 Task: Make in the project AgileFrame a sprint 'DevOps Automation Sprint'. Create in the project AgileFrame a sprint 'DevOps Automation Sprint'. Add in the project AgileFrame a sprint 'DevOps Automation Sprint'
Action: Mouse moved to (974, 170)
Screenshot: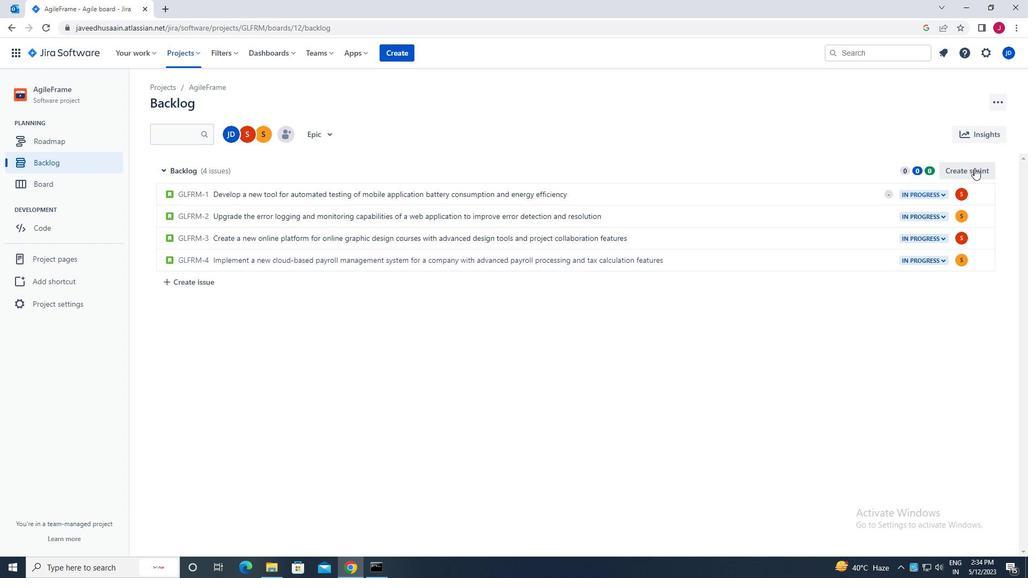 
Action: Mouse pressed left at (974, 170)
Screenshot: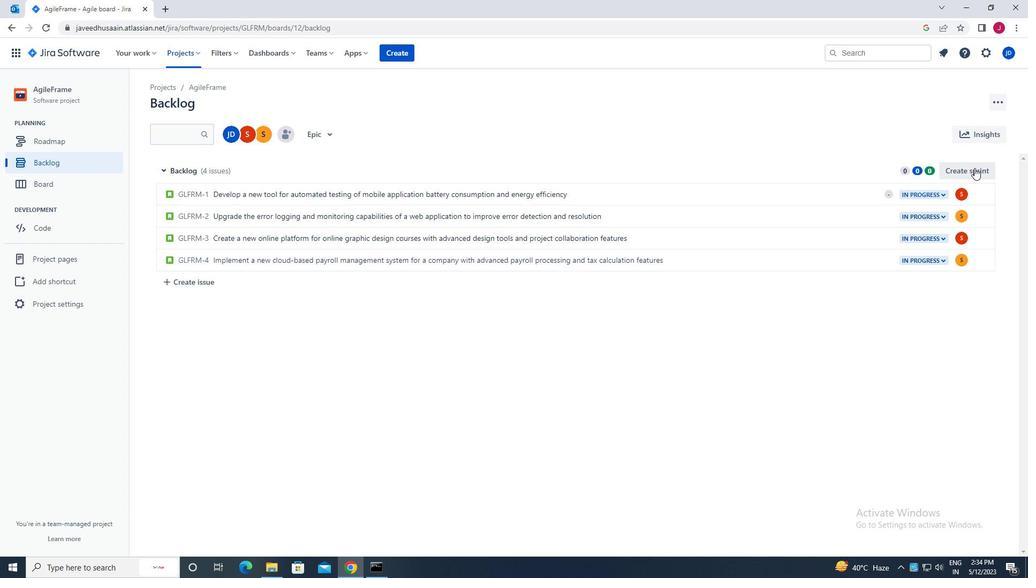 
Action: Mouse moved to (986, 169)
Screenshot: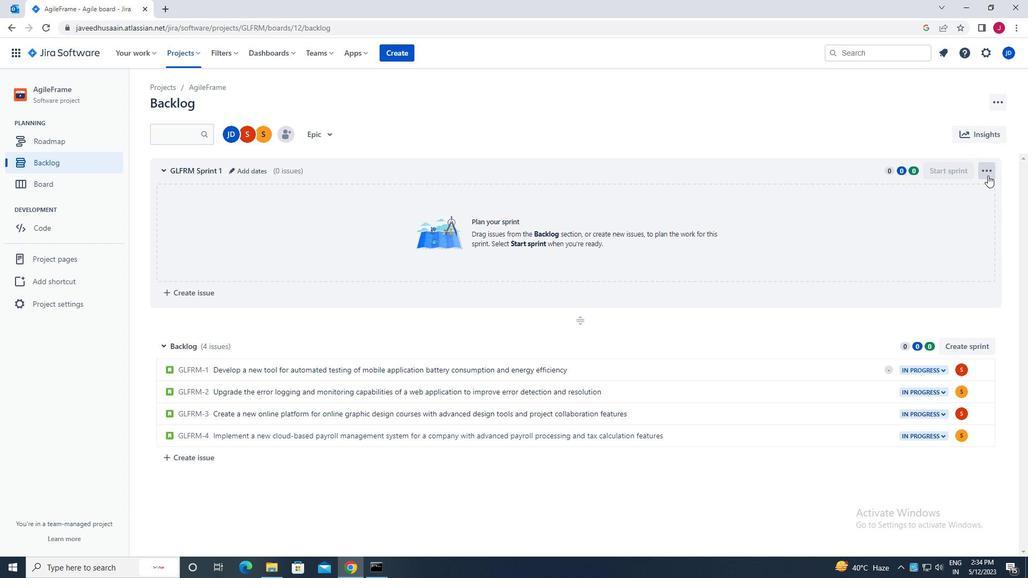 
Action: Mouse pressed left at (986, 169)
Screenshot: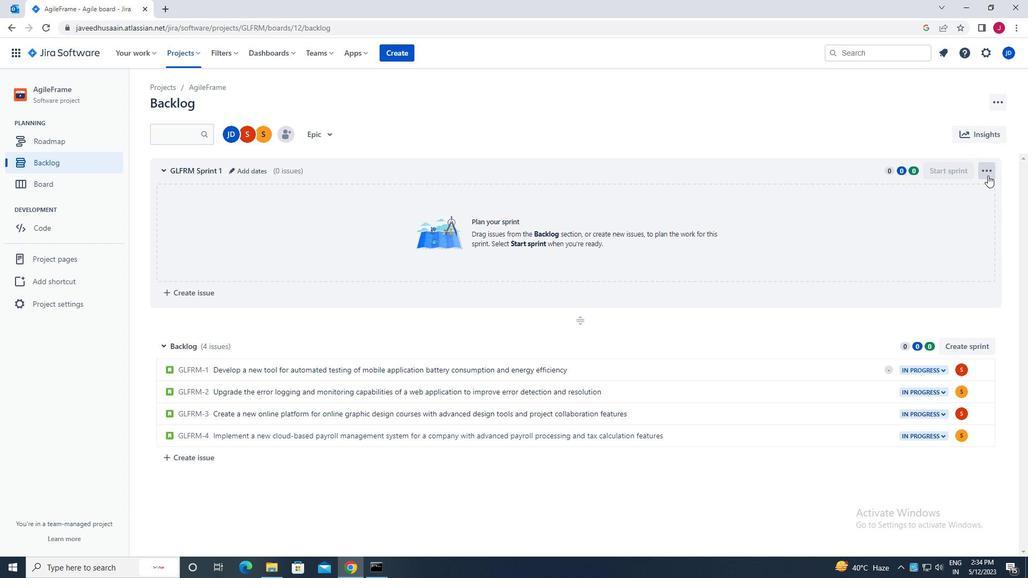
Action: Mouse moved to (971, 192)
Screenshot: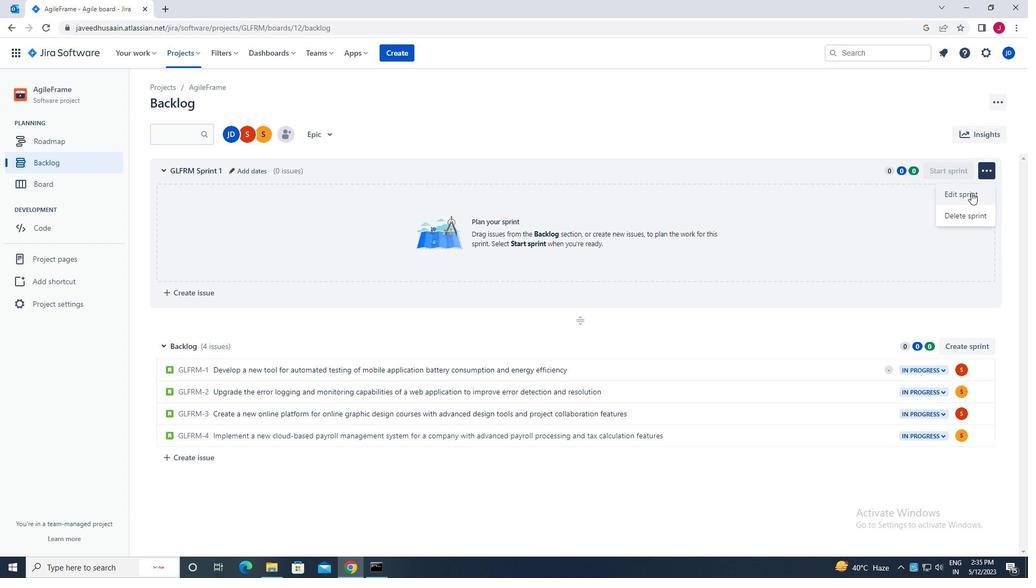 
Action: Mouse pressed left at (971, 192)
Screenshot: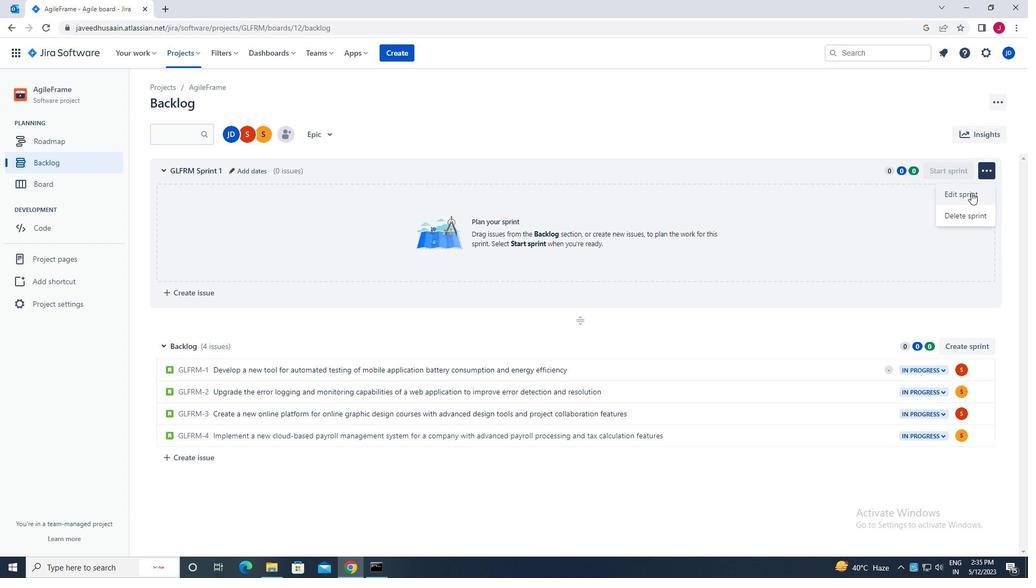 
Action: Mouse moved to (467, 137)
Screenshot: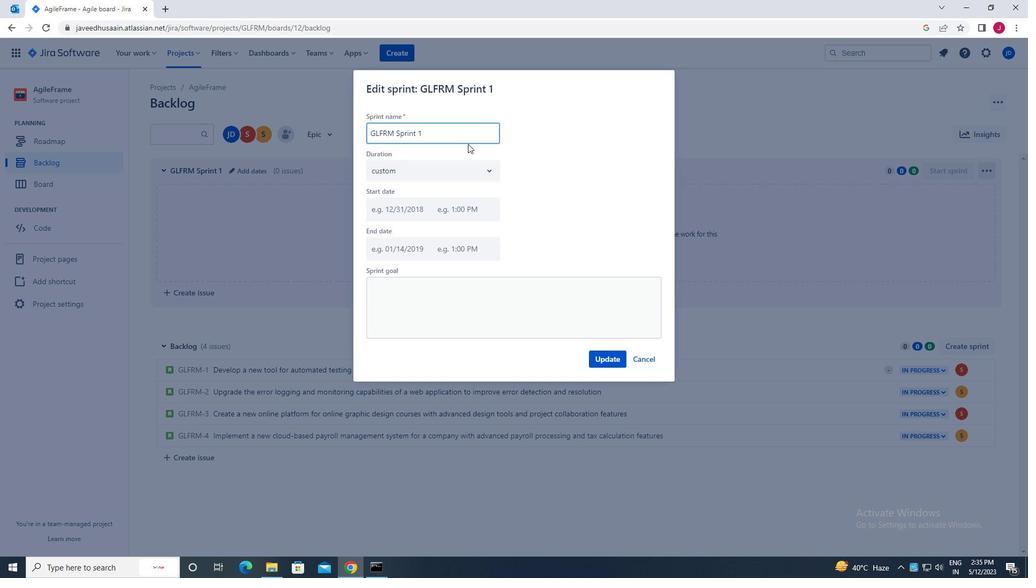 
Action: Key pressed <Key.backspace><Key.backspace><Key.backspace><Key.backspace><Key.backspace><Key.backspace><Key.backspace><Key.backspace><Key.backspace><Key.backspace><Key.backspace><Key.backspace><Key.backspace><Key.backspace><Key.backspace><Key.backspace><Key.backspace><Key.backspace><Key.backspace><Key.backspace><Key.backspace>d<Key.caps_lock>ev<Key.caps_lock>o<Key.caps_lock>ps<Key.space><Key.caps_lock>a<Key.caps_lock>utomation<Key.space><Key.caps_lock>s<Key.caps_lock>print
Screenshot: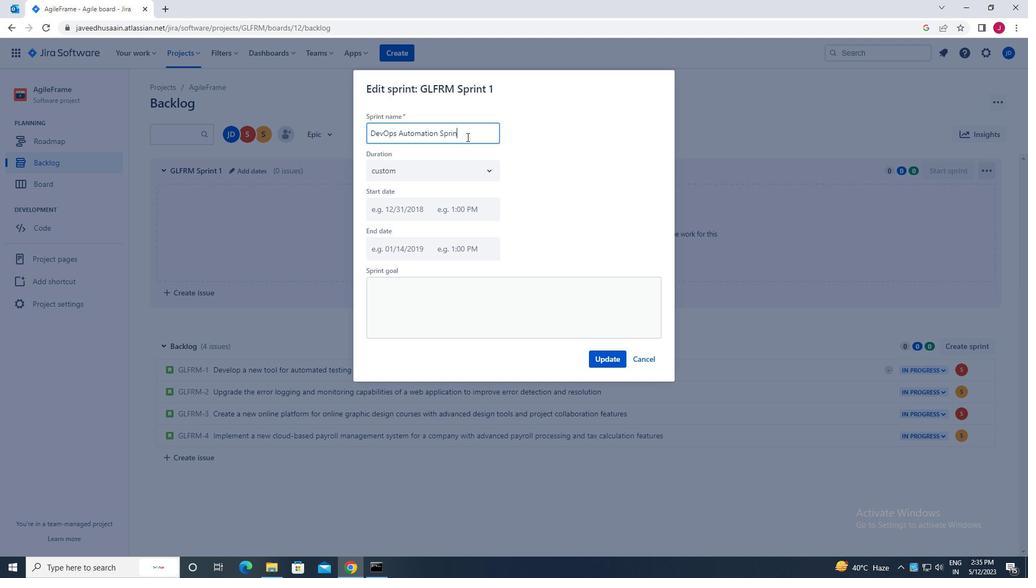 
Action: Mouse moved to (610, 360)
Screenshot: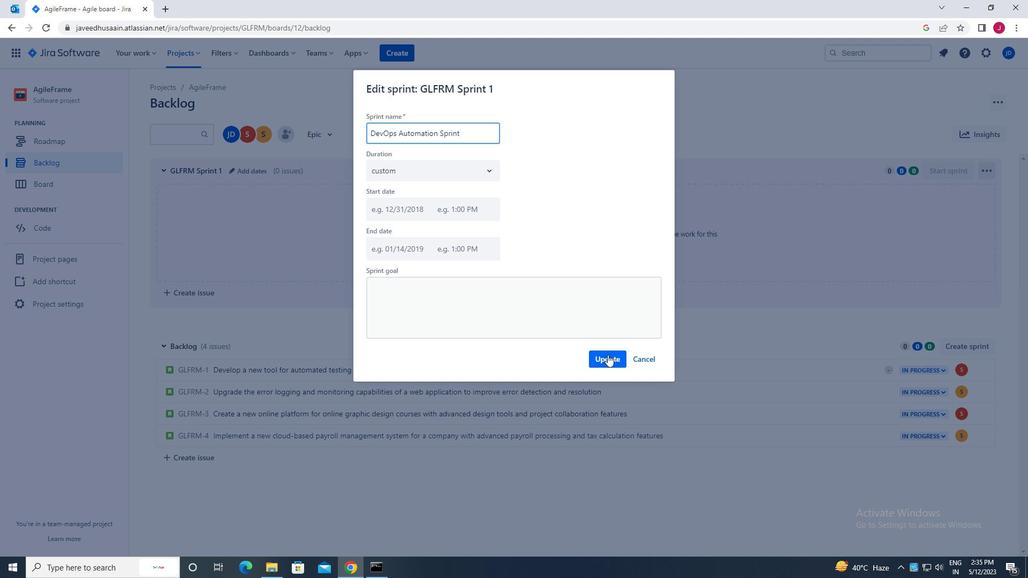
Action: Mouse pressed left at (610, 360)
Screenshot: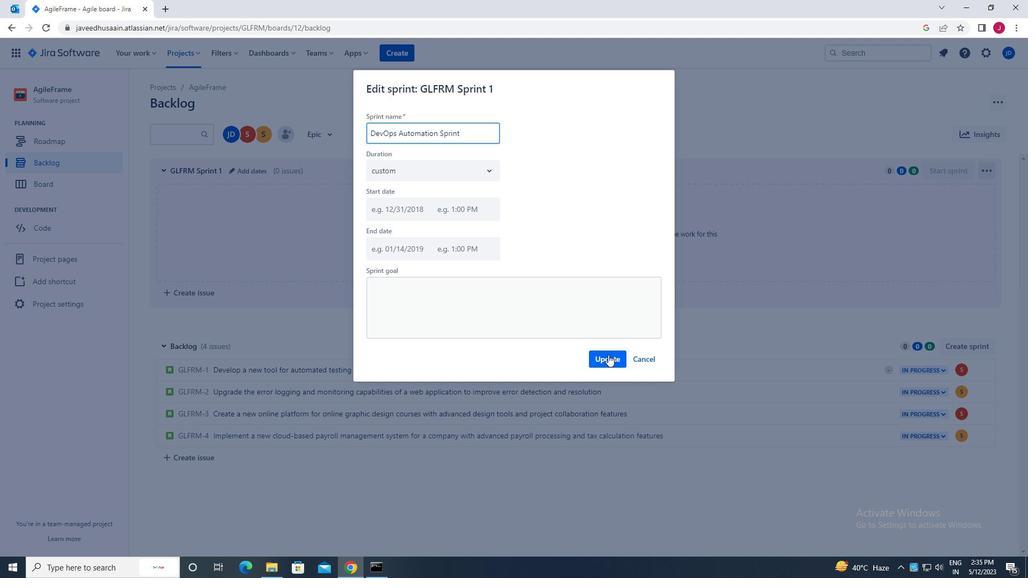 
Action: Mouse moved to (979, 346)
Screenshot: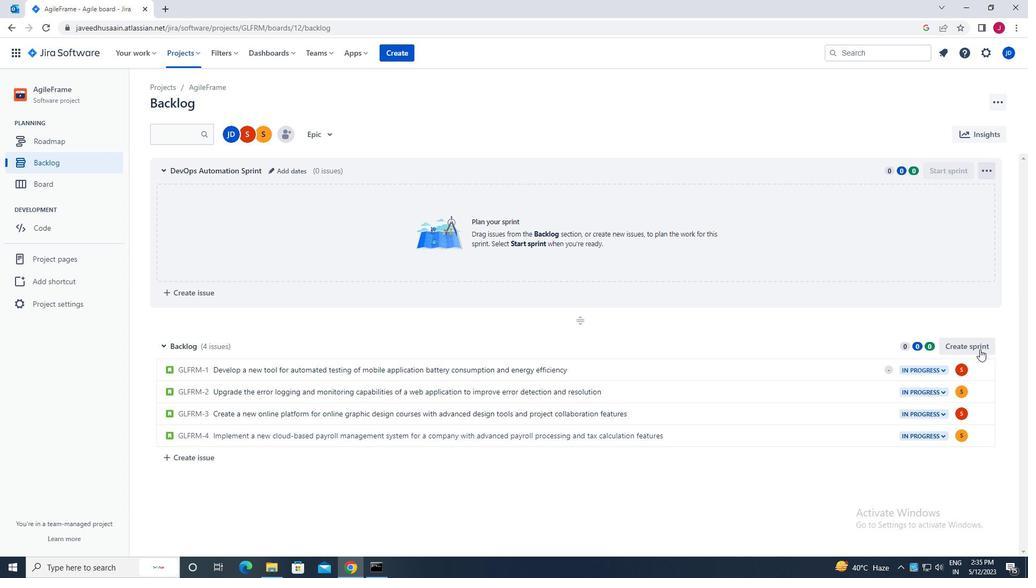 
Action: Mouse pressed left at (979, 346)
Screenshot: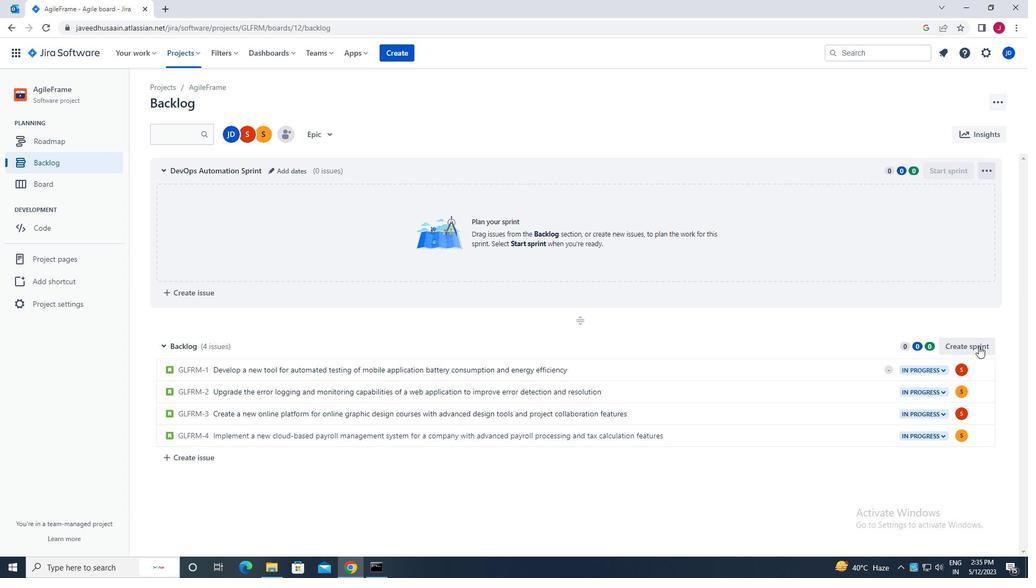 
Action: Mouse moved to (985, 345)
Screenshot: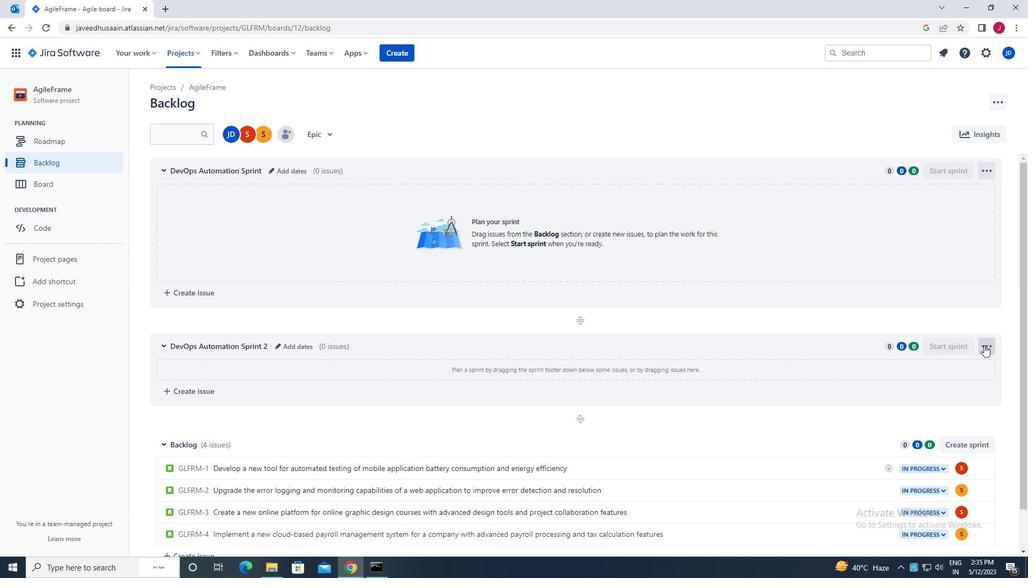 
Action: Mouse pressed left at (985, 345)
Screenshot: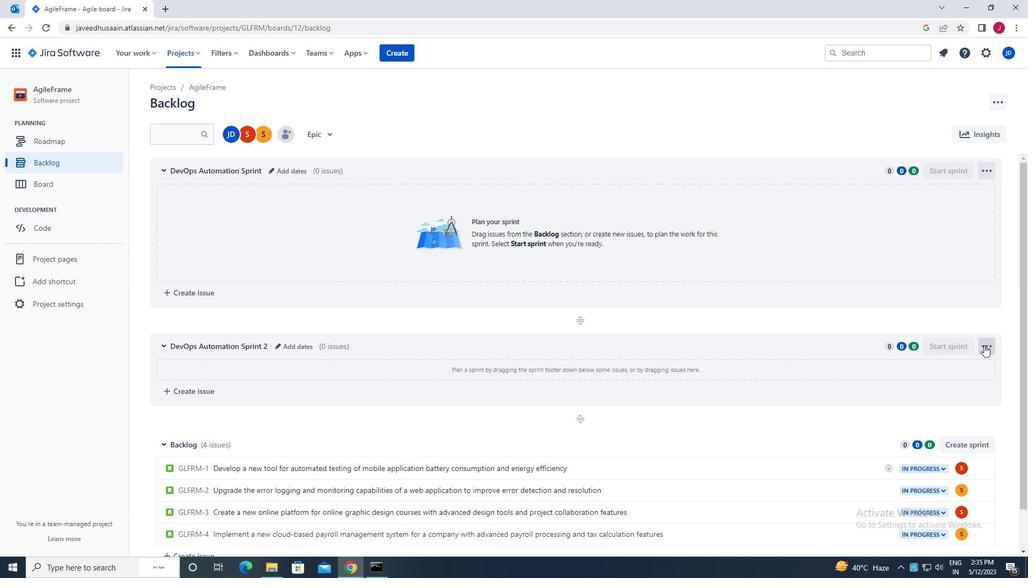
Action: Mouse moved to (956, 391)
Screenshot: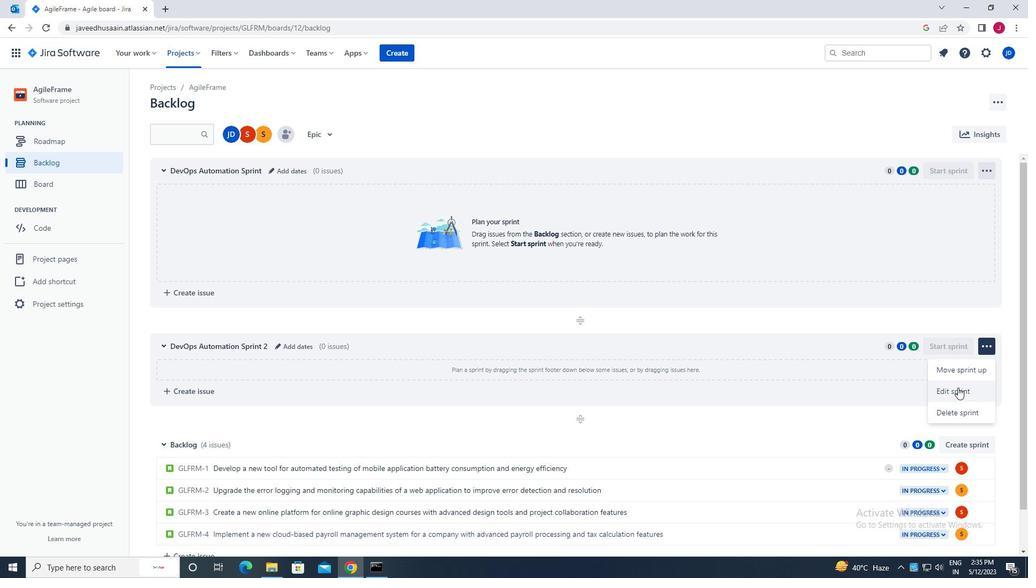 
Action: Mouse pressed left at (956, 391)
Screenshot: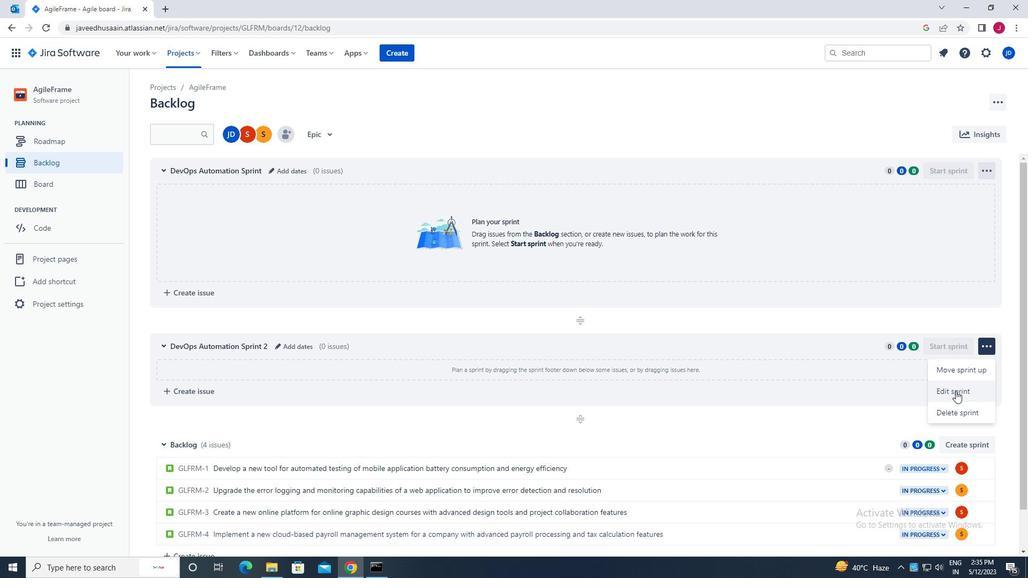 
Action: Mouse moved to (476, 131)
Screenshot: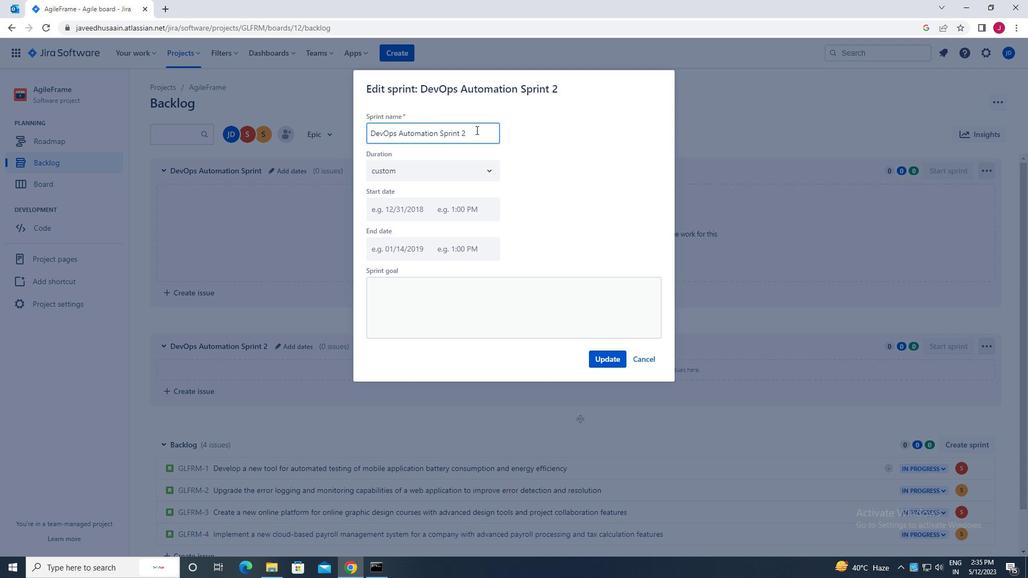 
Action: Key pressed <Key.backspace><Key.backspace><Key.backspace><Key.backspace><Key.backspace><Key.backspace><Key.backspace><Key.backspace><Key.backspace><Key.backspace><Key.backspace><Key.backspace><Key.backspace><Key.backspace><Key.backspace><Key.backspace><Key.backspace><Key.backspace><Key.backspace><Key.backspace><Key.backspace><Key.backspace><Key.backspace><Key.backspace><Key.backspace><Key.backspace><Key.backspace><Key.backspace><Key.backspace><Key.backspace><Key.caps_lock>d<Key.caps_lock>ev<Key.caps_lock>o<Key.caps_lock>ps<Key.space><Key.caps_lock>a<Key.caps_lock>utomation<Key.space><Key.caps_lock>s<Key.caps_lock>print
Screenshot: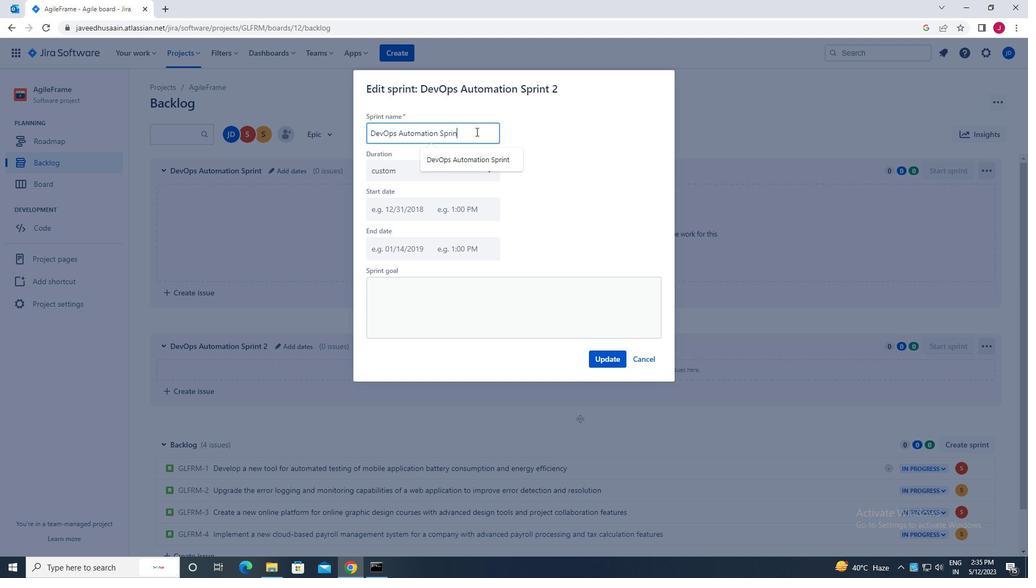 
Action: Mouse moved to (610, 360)
Screenshot: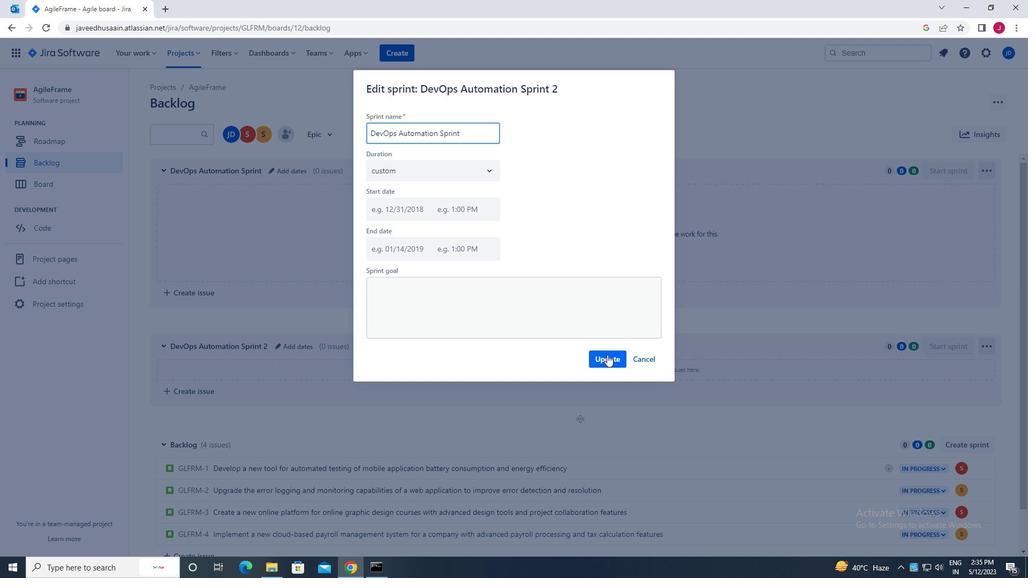 
Action: Mouse pressed left at (610, 360)
Screenshot: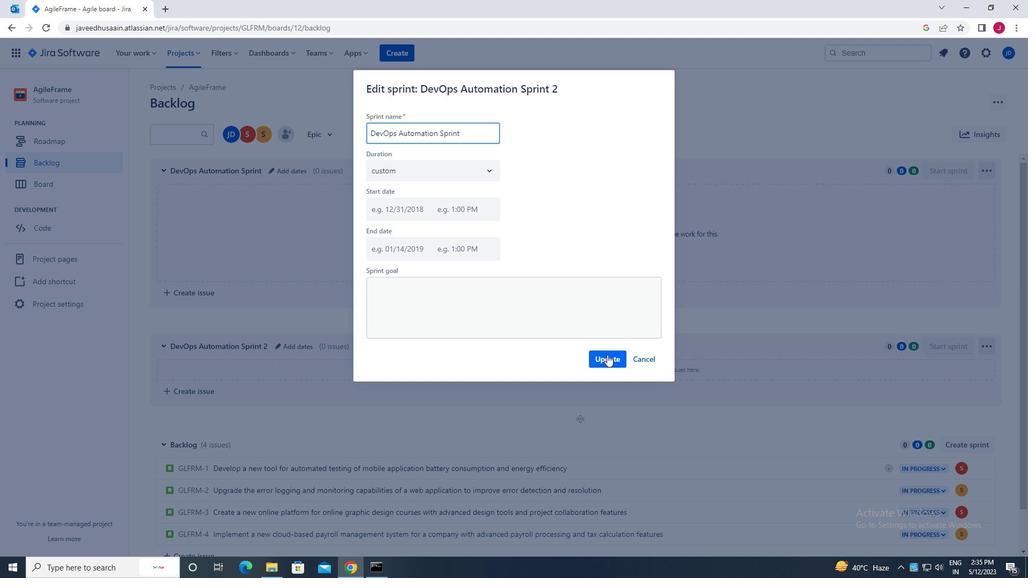 
Action: Mouse moved to (968, 449)
Screenshot: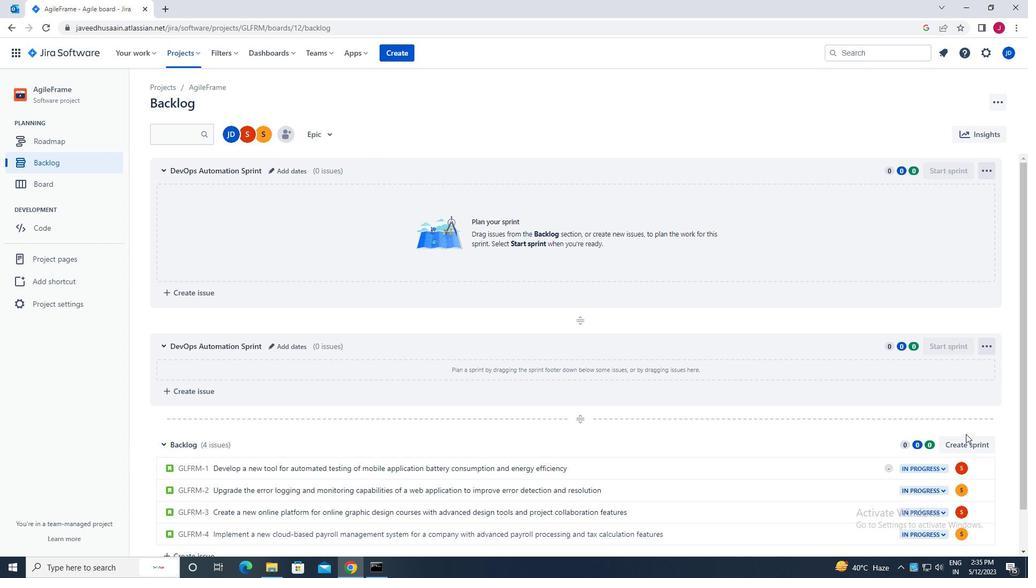 
Action: Mouse pressed left at (968, 449)
Screenshot: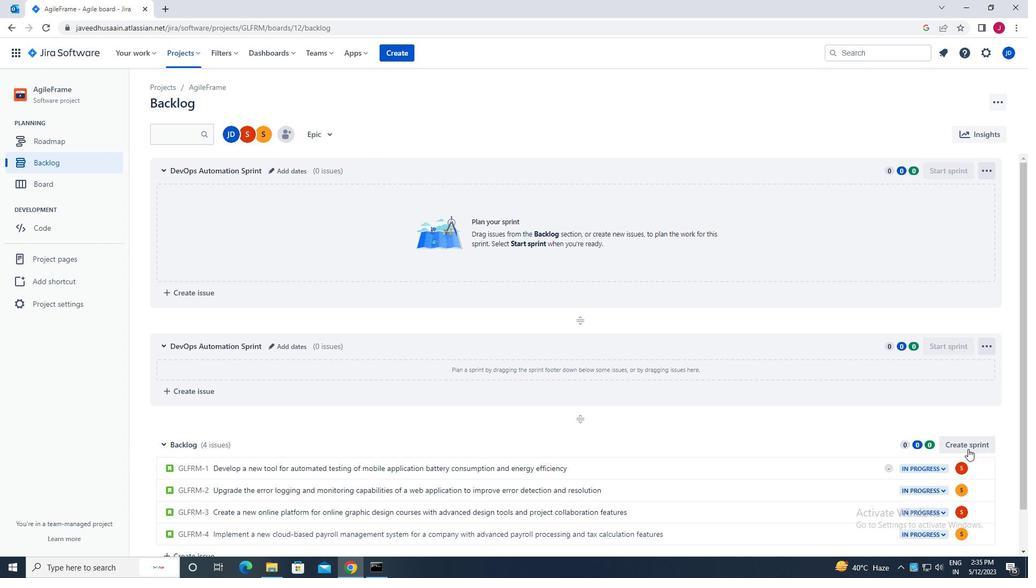 
Action: Mouse moved to (983, 446)
Screenshot: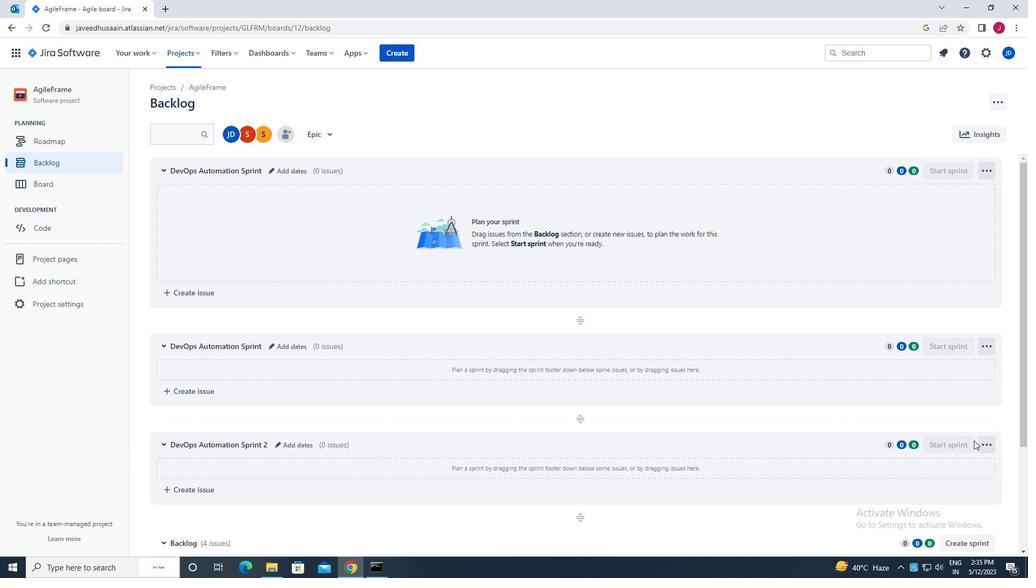 
Action: Mouse pressed left at (983, 446)
Screenshot: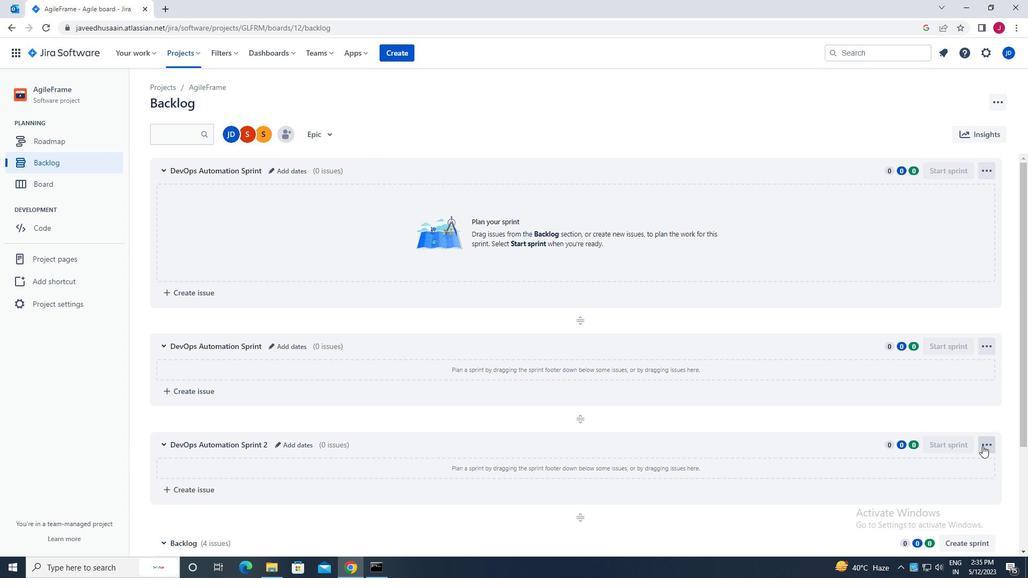 
Action: Mouse moved to (948, 487)
Screenshot: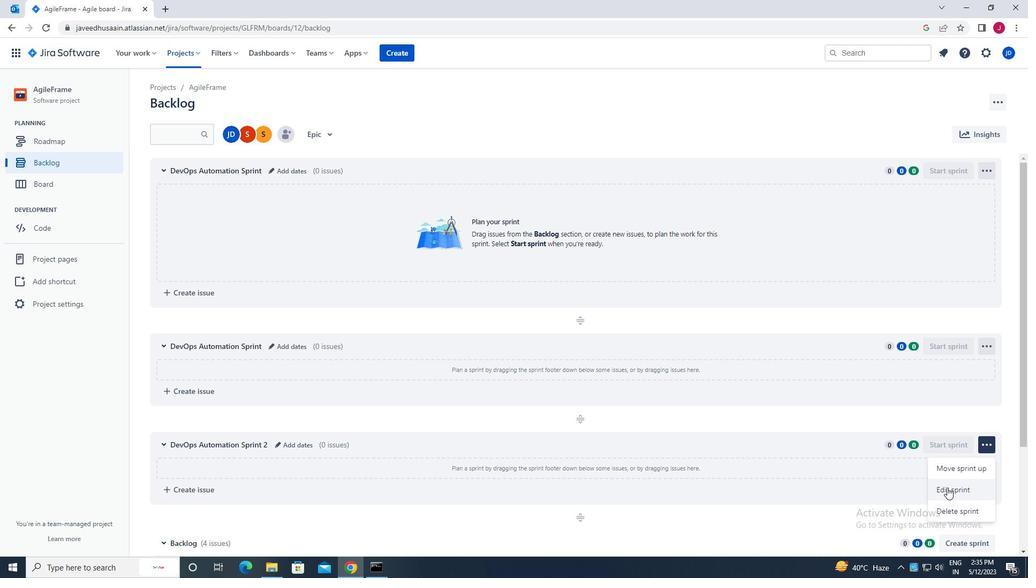 
Action: Mouse pressed left at (948, 487)
Screenshot: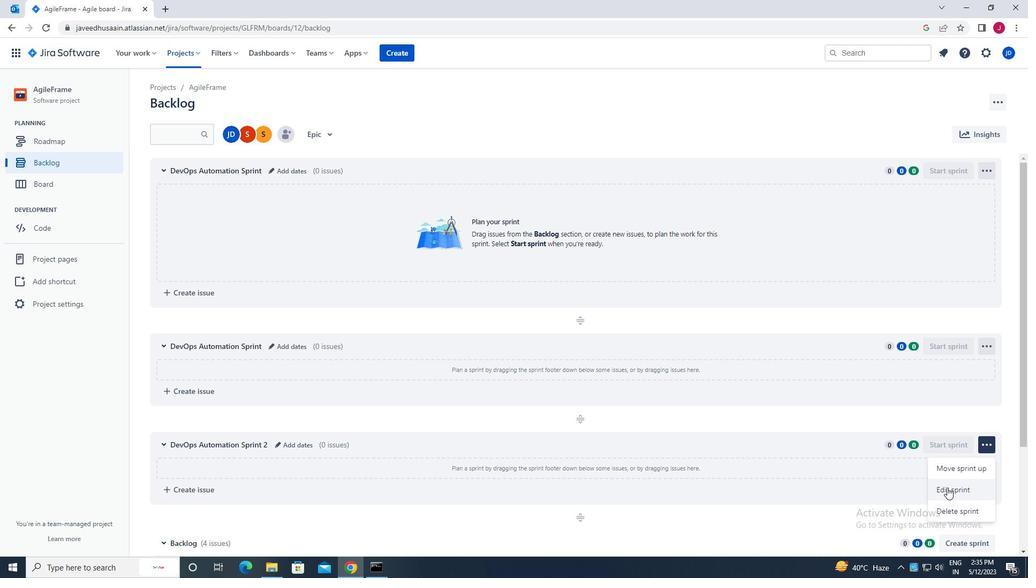 
Action: Mouse moved to (470, 135)
Screenshot: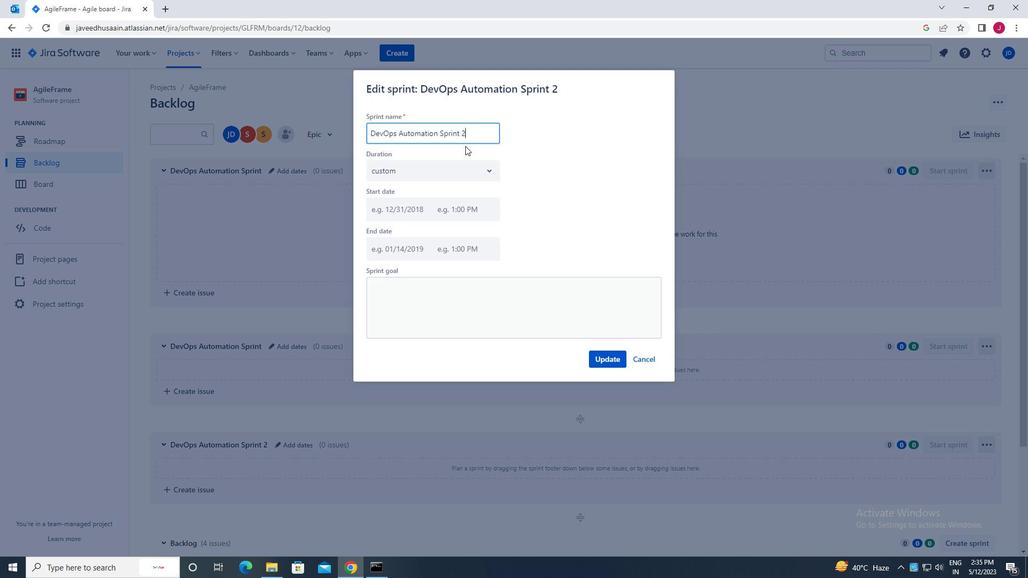 
Action: Key pressed <Key.backspace><Key.backspace>
Screenshot: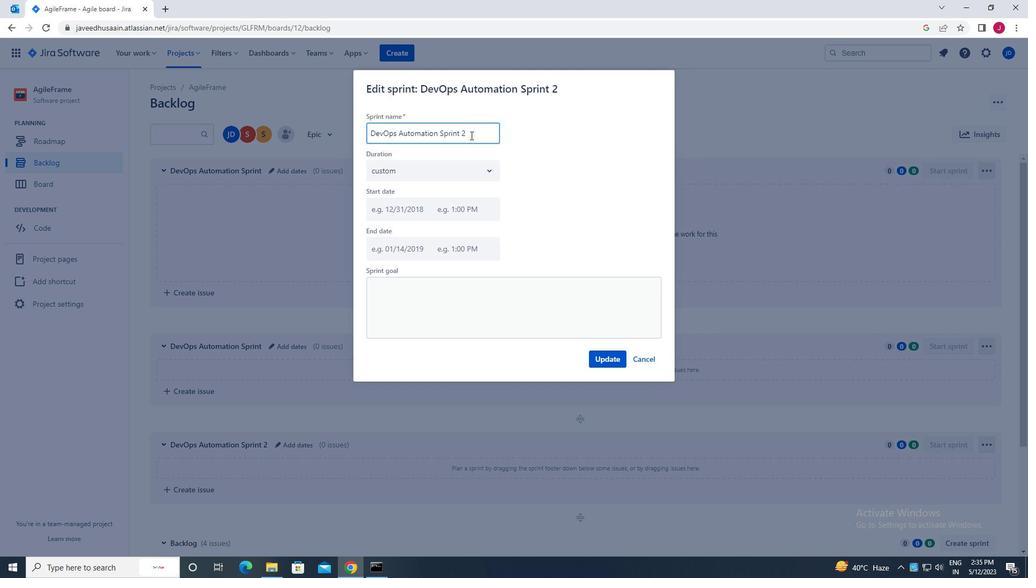 
Action: Mouse moved to (606, 363)
Screenshot: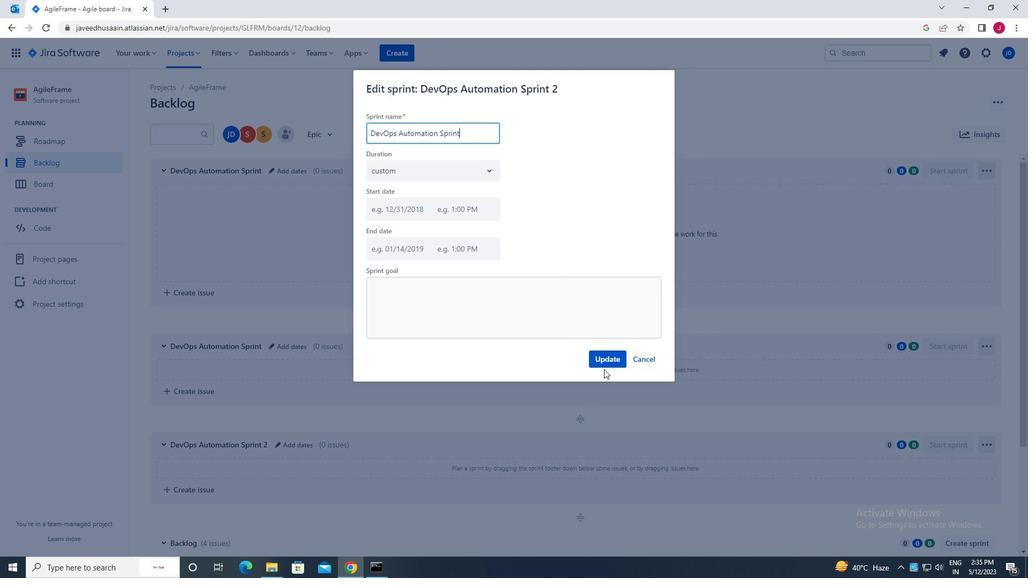 
Action: Mouse pressed left at (606, 363)
Screenshot: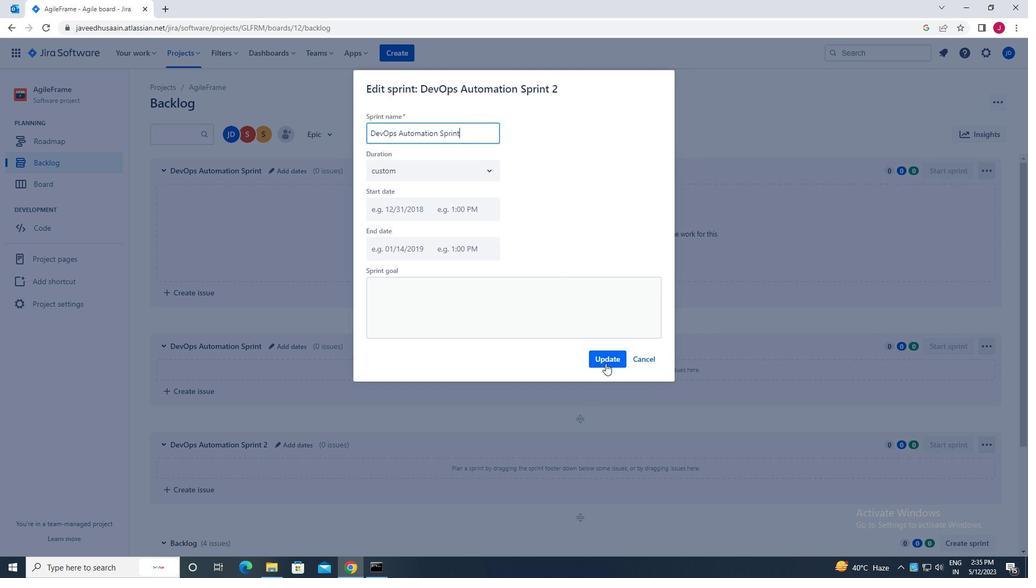 
Action: Mouse moved to (866, 391)
Screenshot: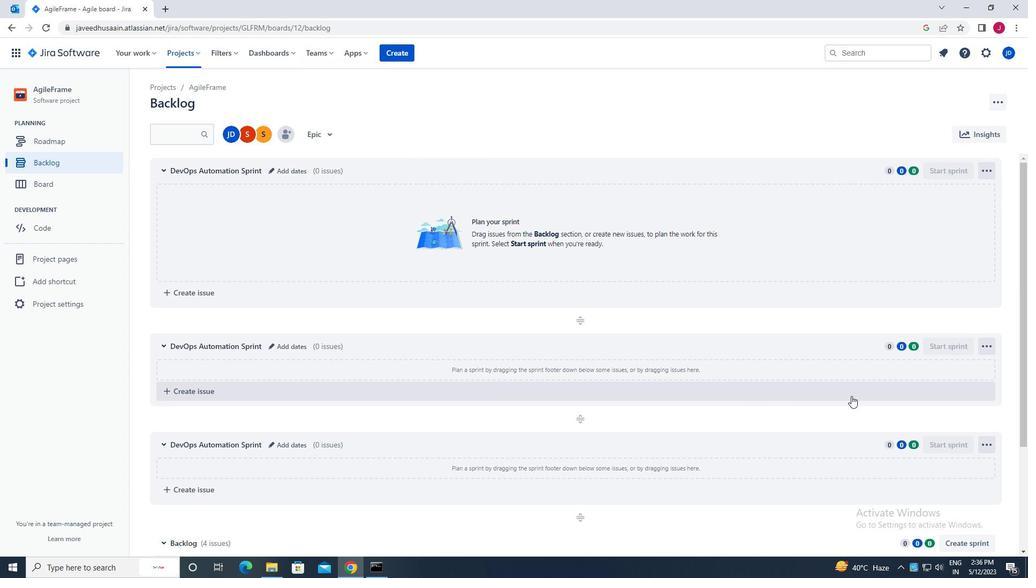 
Action: Mouse scrolled (866, 391) with delta (0, 0)
Screenshot: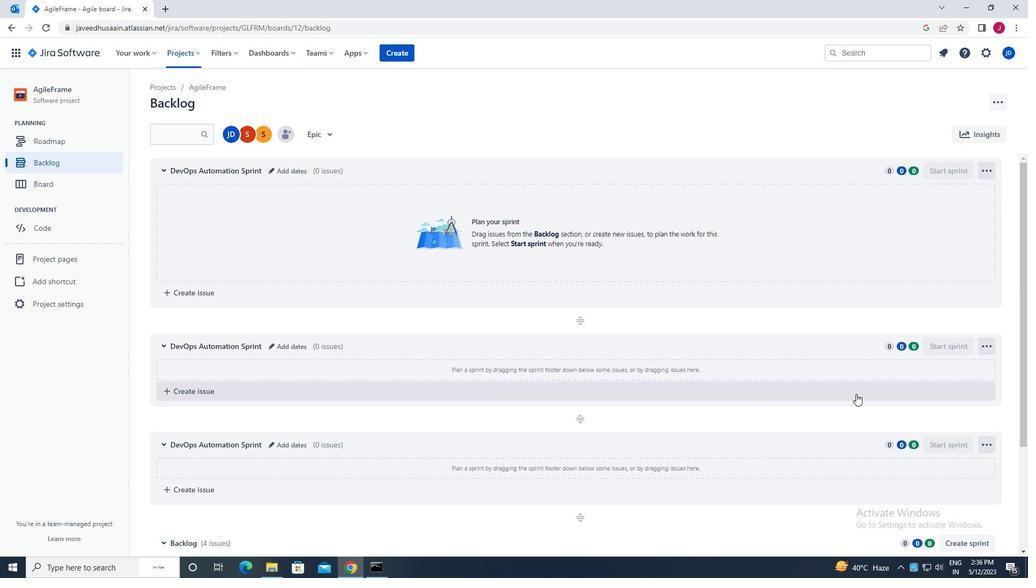 
Action: Mouse scrolled (866, 391) with delta (0, 0)
Screenshot: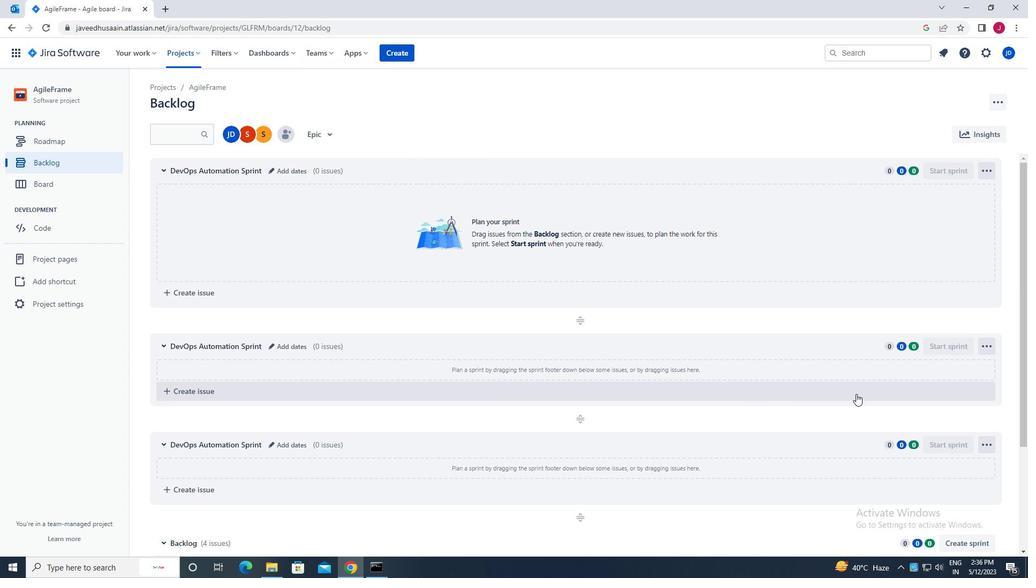 
Action: Mouse scrolled (866, 391) with delta (0, 0)
Screenshot: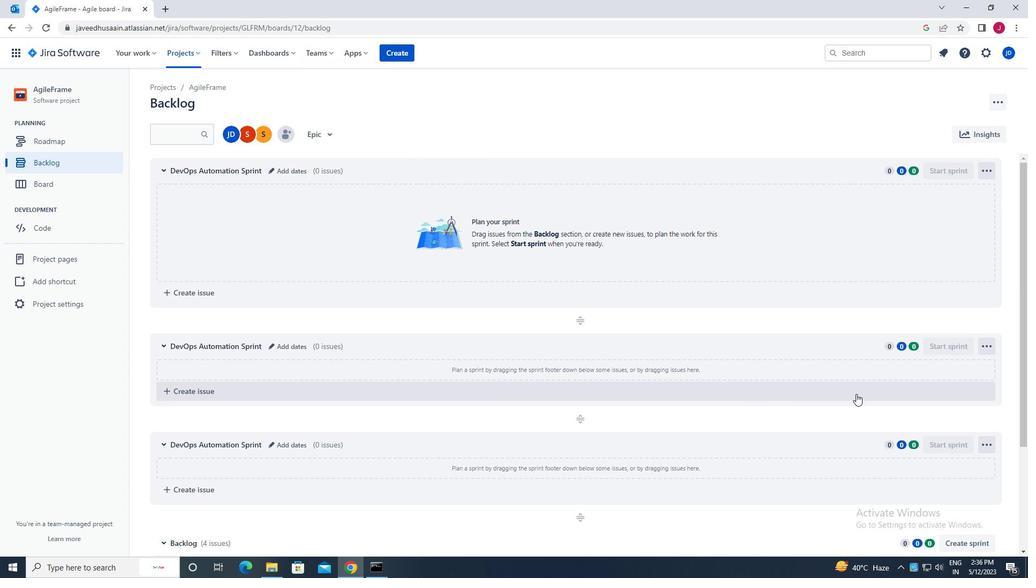 
Action: Mouse scrolled (866, 391) with delta (0, 0)
Screenshot: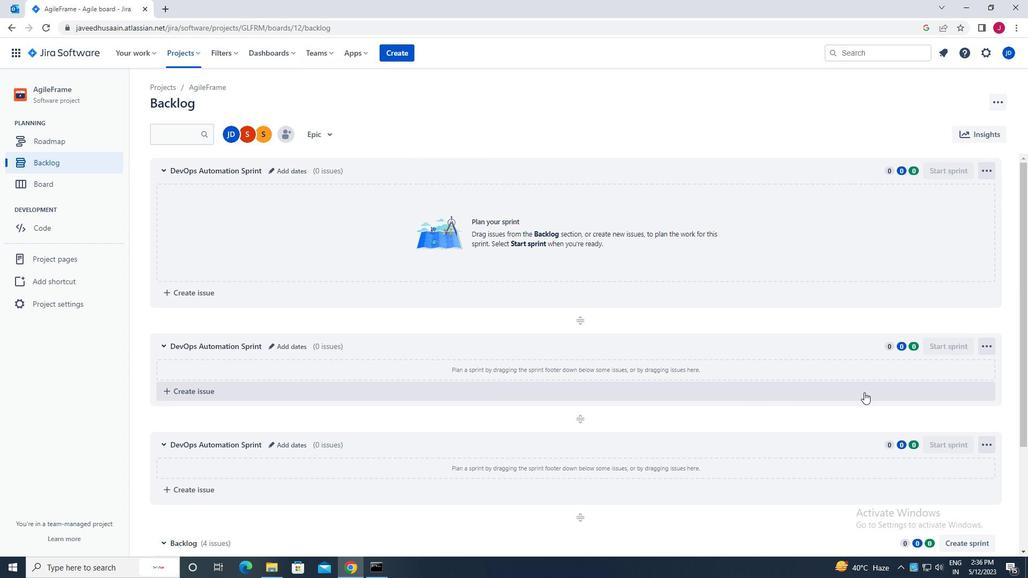 
Action: Mouse scrolled (866, 391) with delta (0, 0)
Screenshot: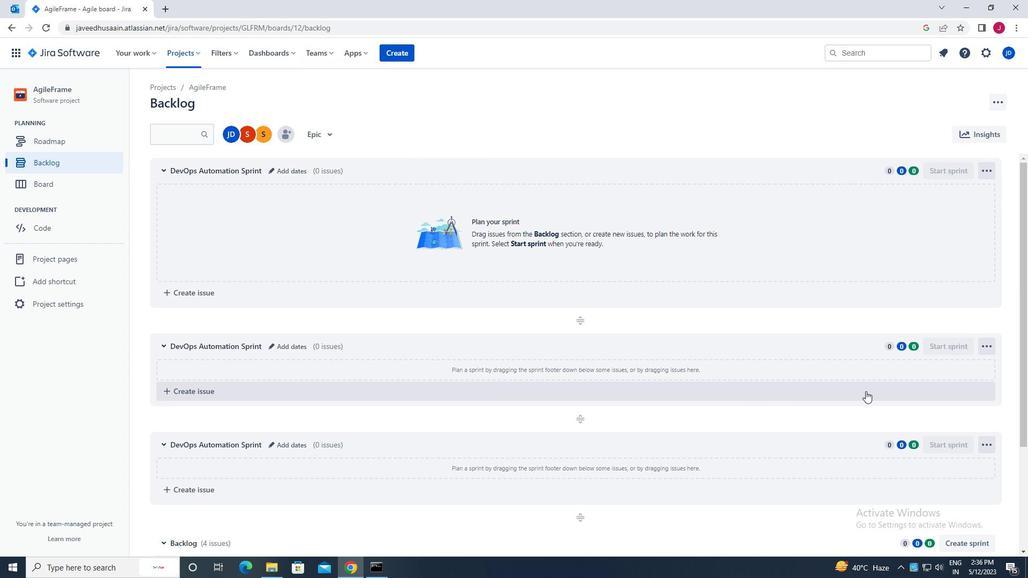 
Action: Mouse moved to (856, 388)
Screenshot: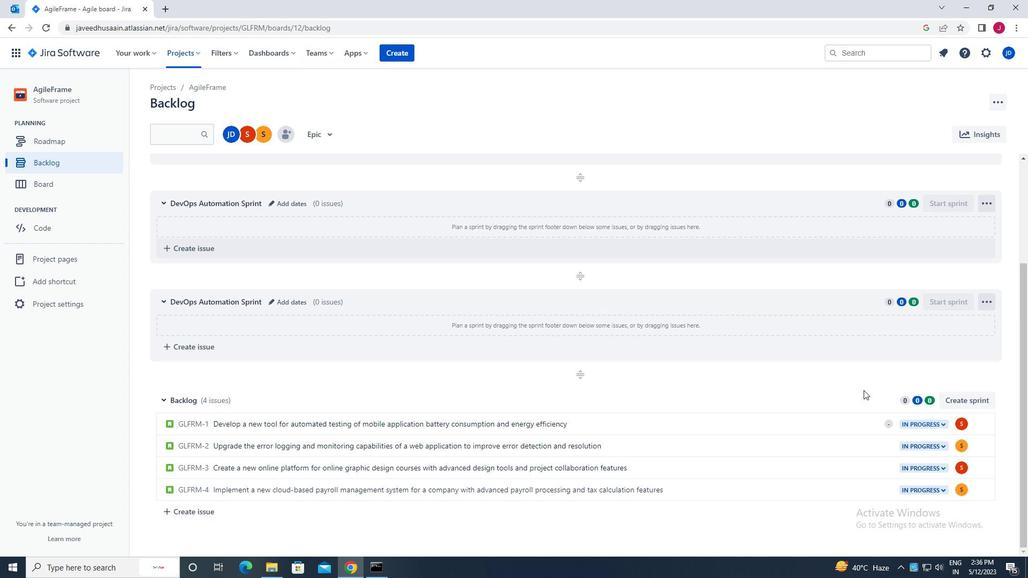 
Action: Mouse scrolled (856, 388) with delta (0, 0)
Screenshot: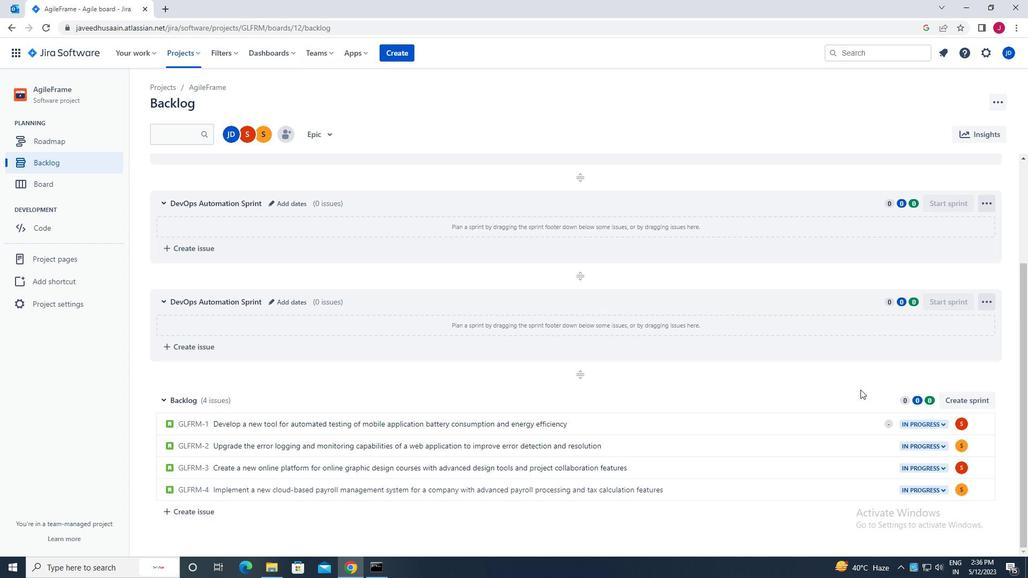 
Action: Mouse scrolled (856, 388) with delta (0, 0)
Screenshot: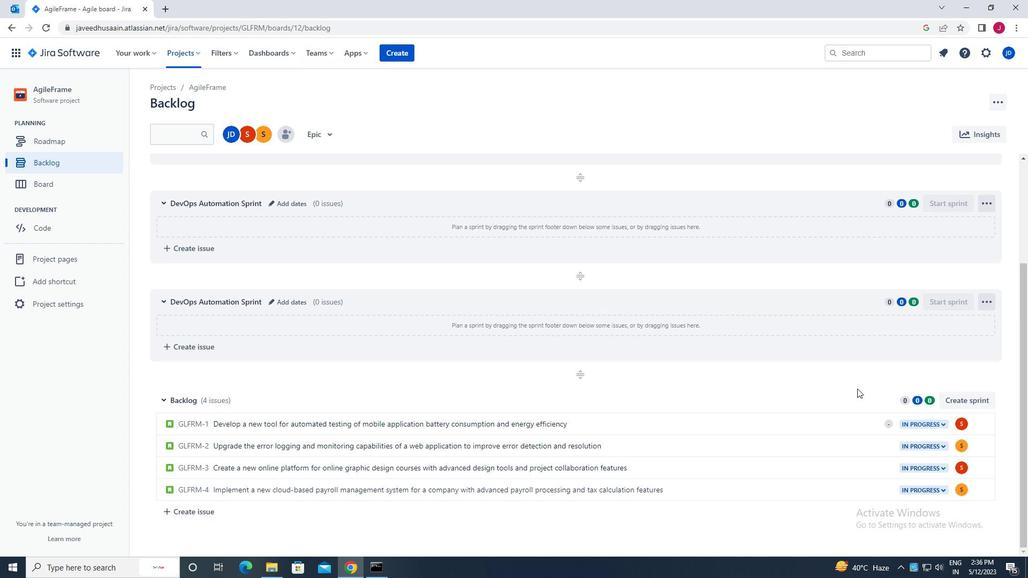 
Action: Mouse moved to (854, 386)
Screenshot: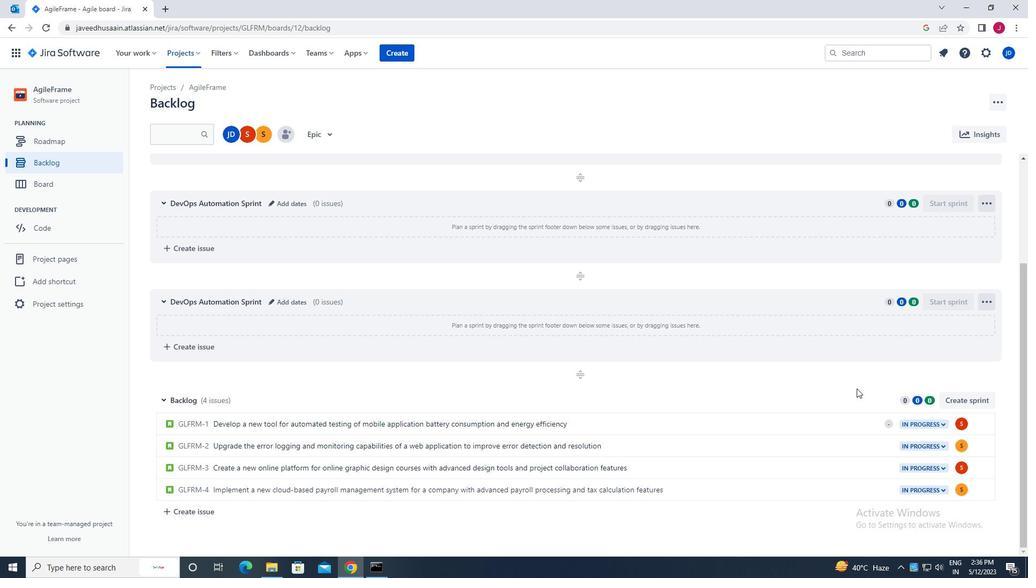 
